 Task: Open the email from Prateek Kumar with the subject 'Urgent Requirement'.
Action: Mouse moved to (124, 456)
Screenshot: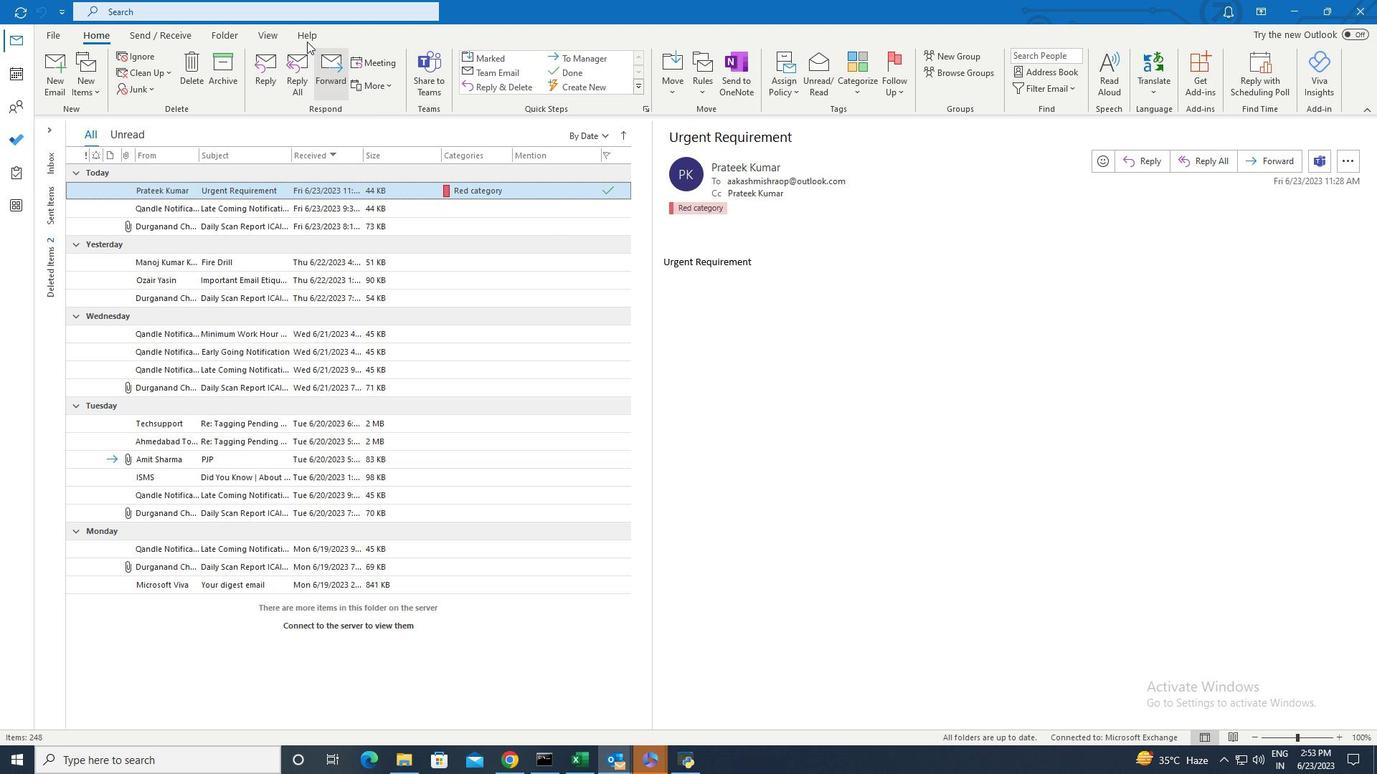 
Action: Mouse pressed left at (124, 456)
Screenshot: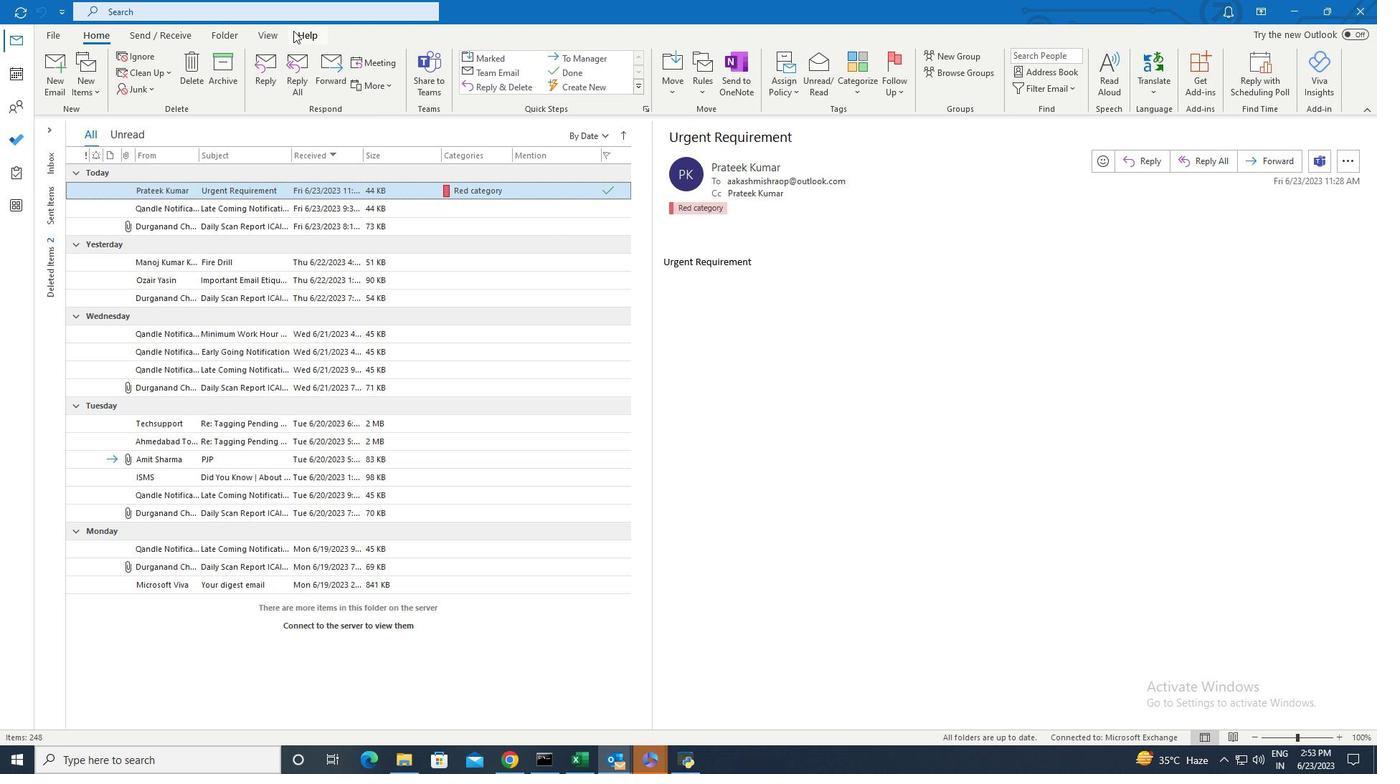 
Action: Mouse moved to (124, 456)
Screenshot: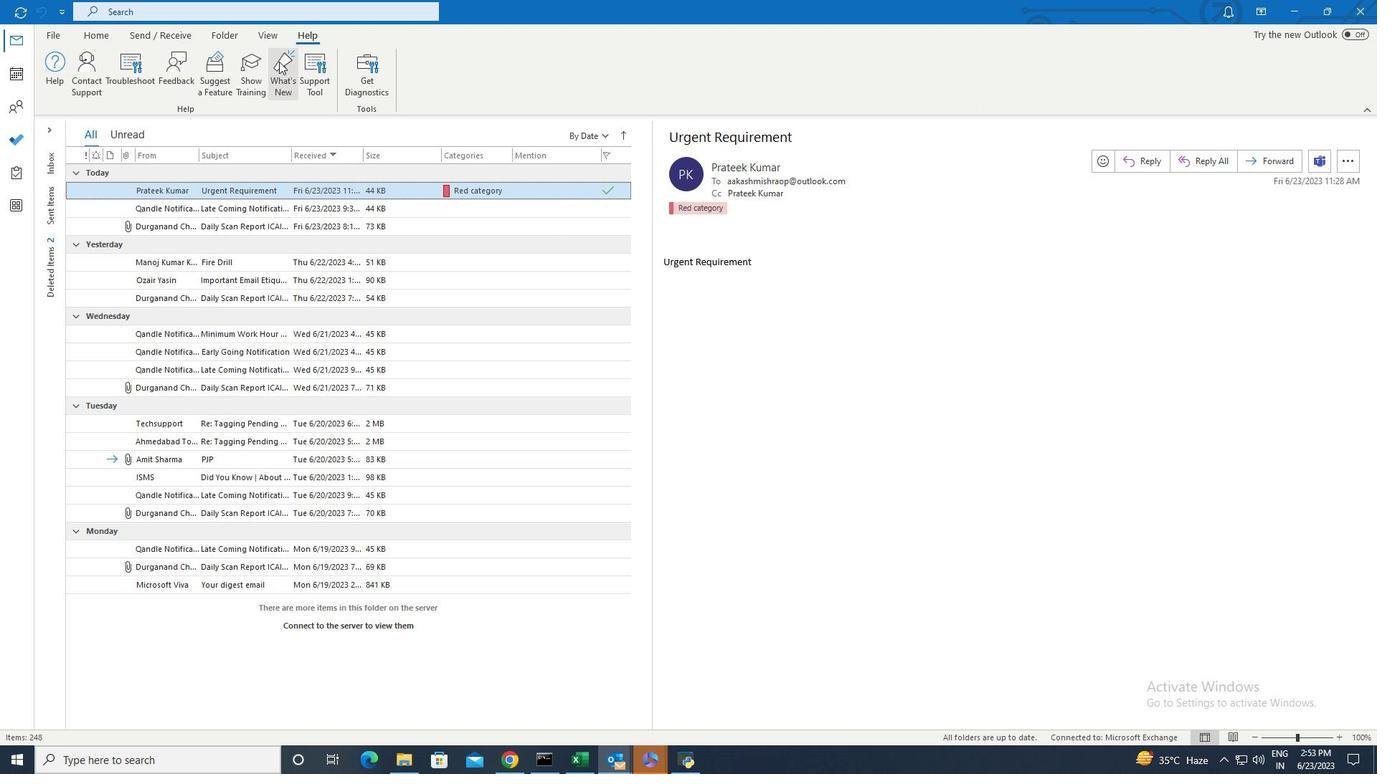 
Action: Mouse pressed left at (124, 456)
Screenshot: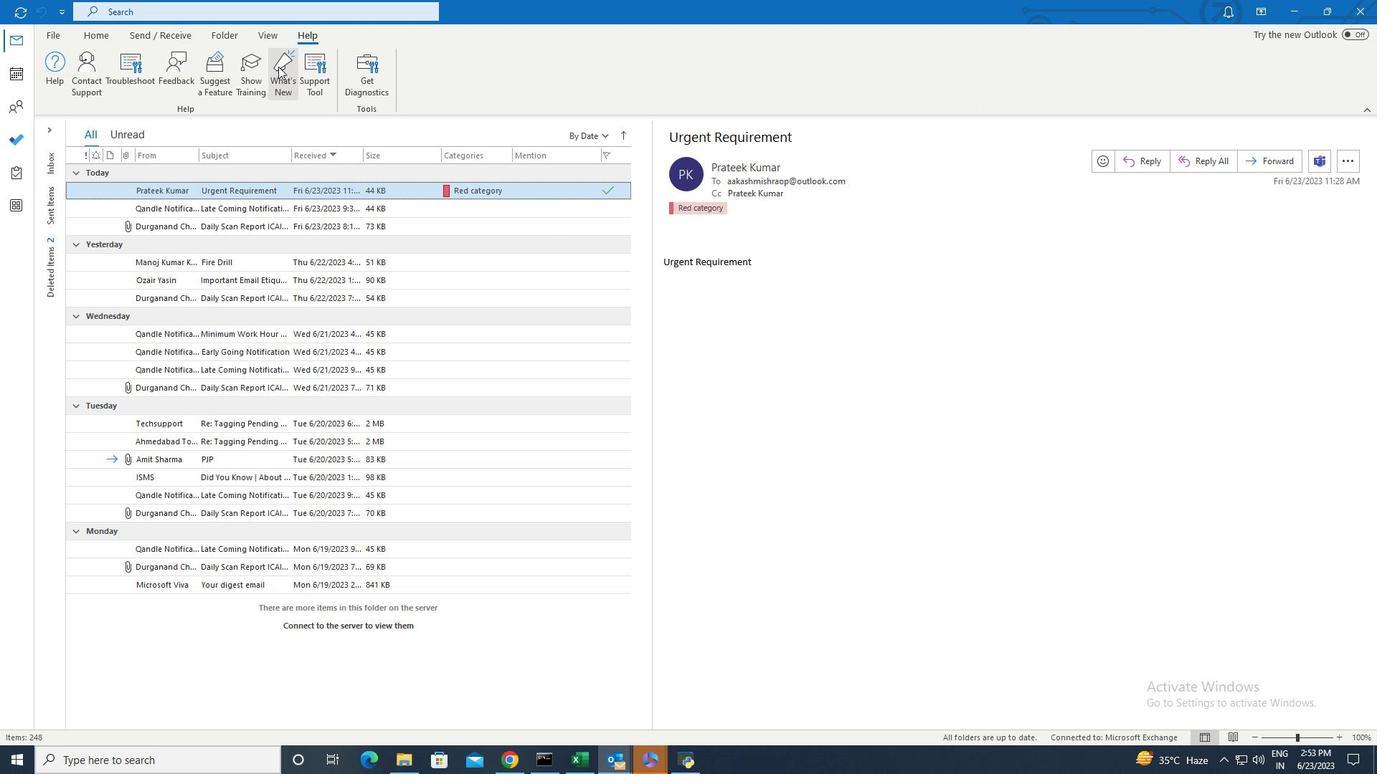 
Action: Mouse moved to (126, 455)
Screenshot: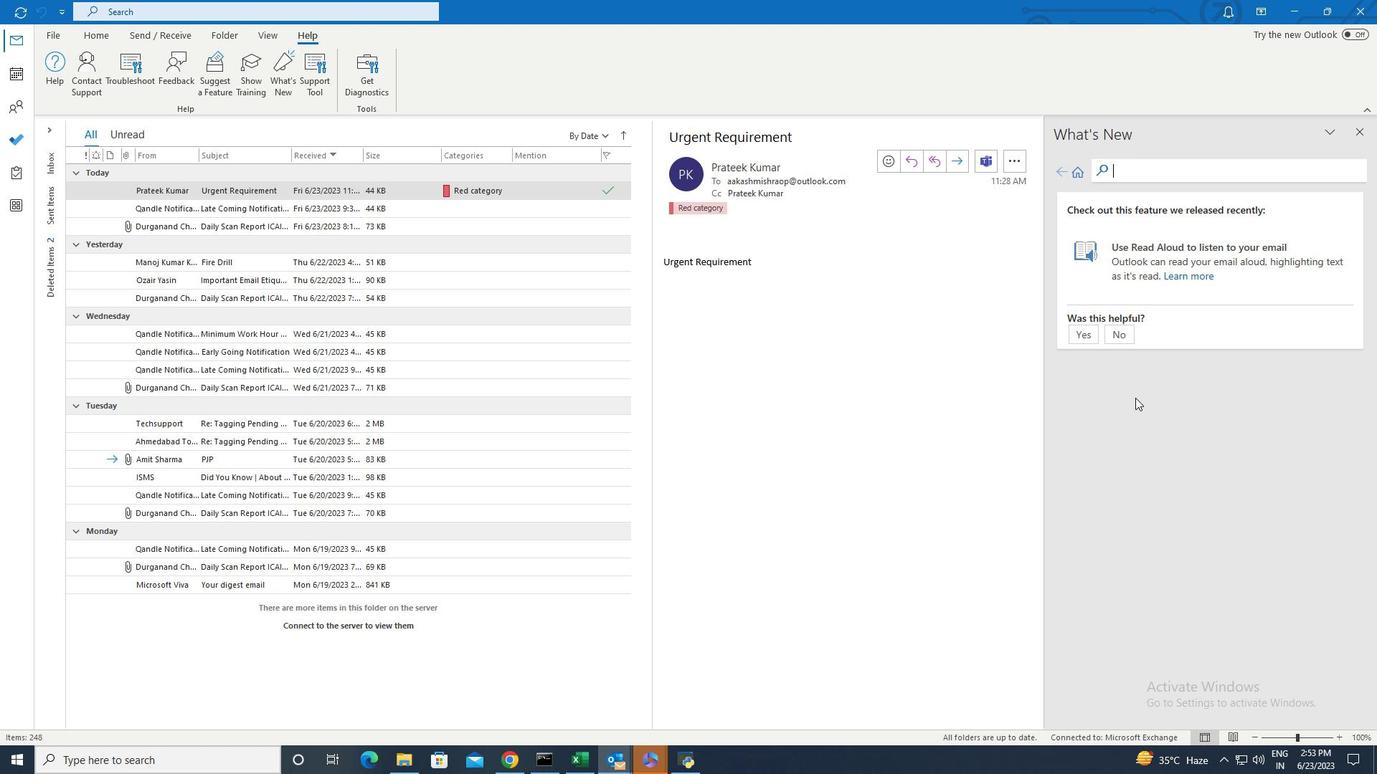 
